 Task: Add Sensible Portions Sea Salt Garden Veggie Straws to the cart.
Action: Mouse moved to (203, 258)
Screenshot: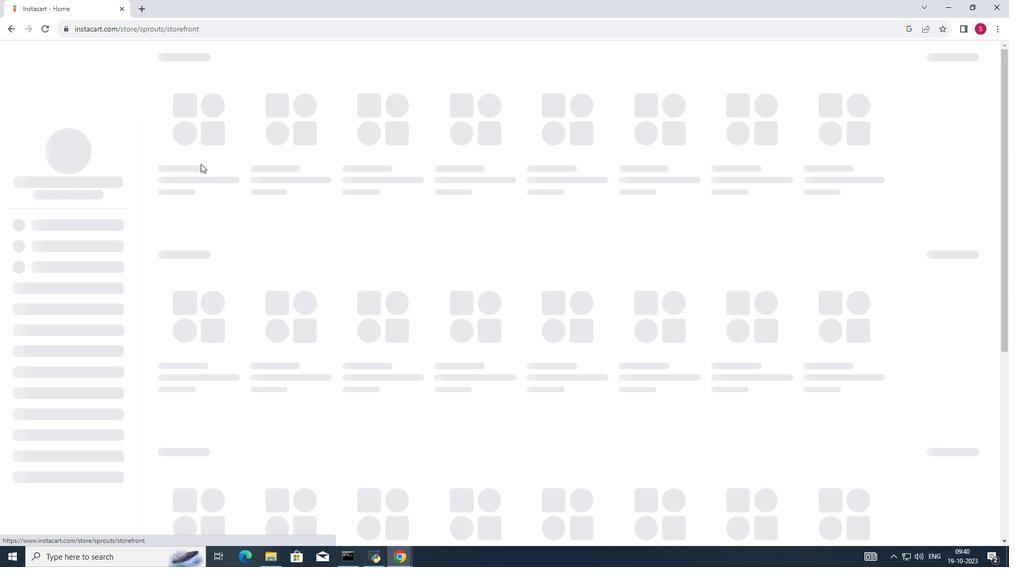
Action: Mouse pressed left at (203, 258)
Screenshot: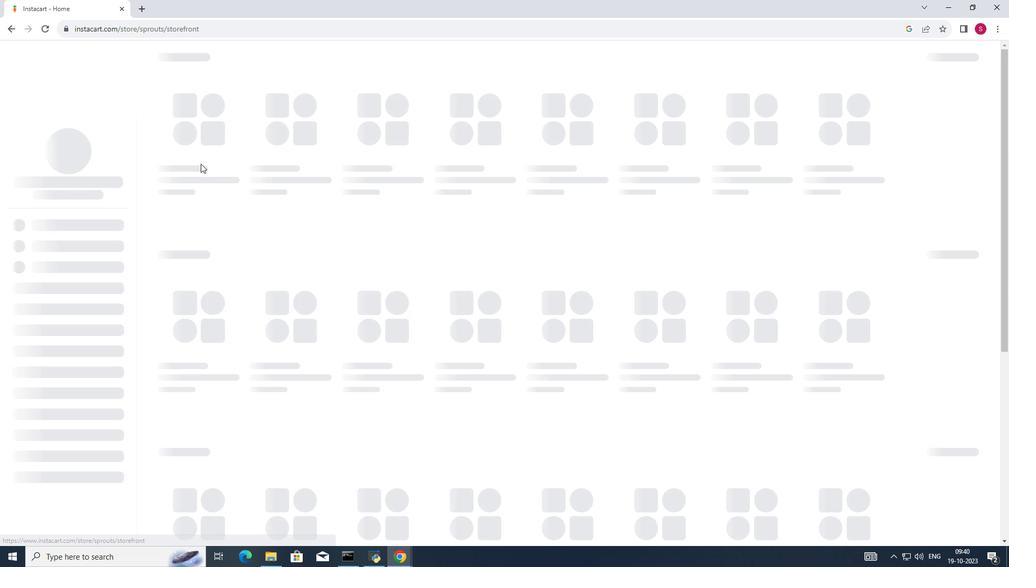 
Action: Mouse moved to (48, 434)
Screenshot: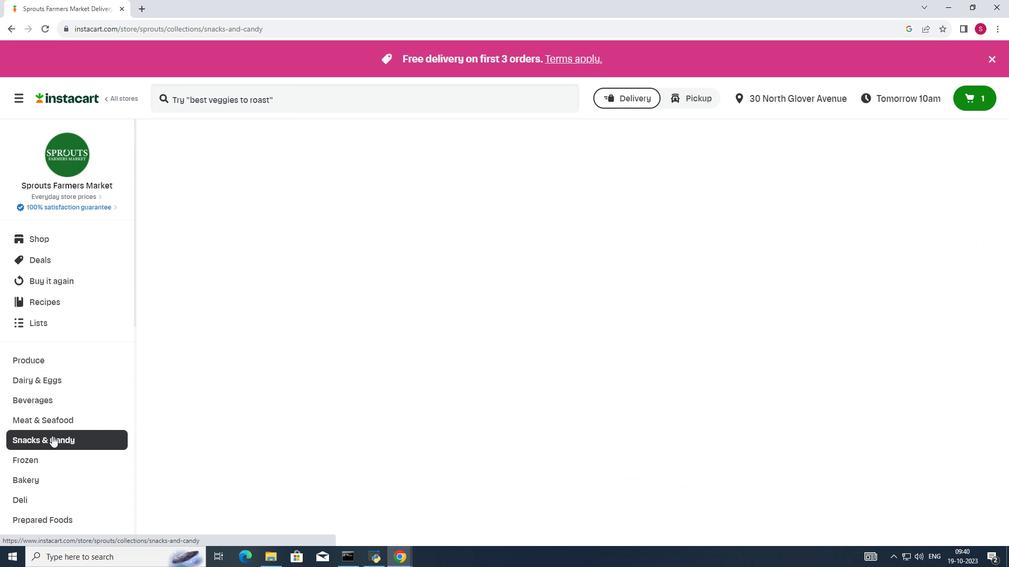
Action: Mouse pressed left at (48, 434)
Screenshot: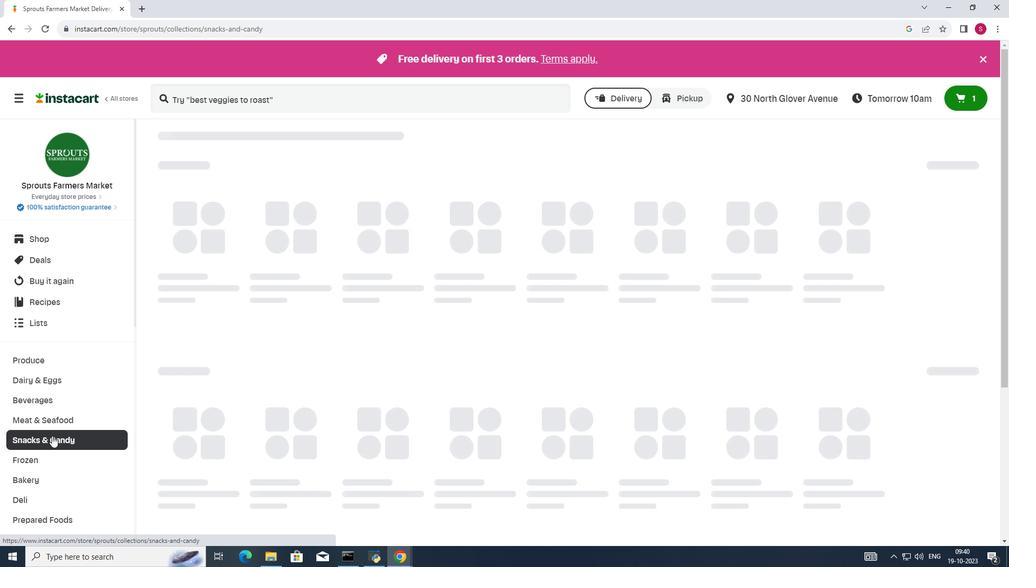 
Action: Mouse moved to (355, 258)
Screenshot: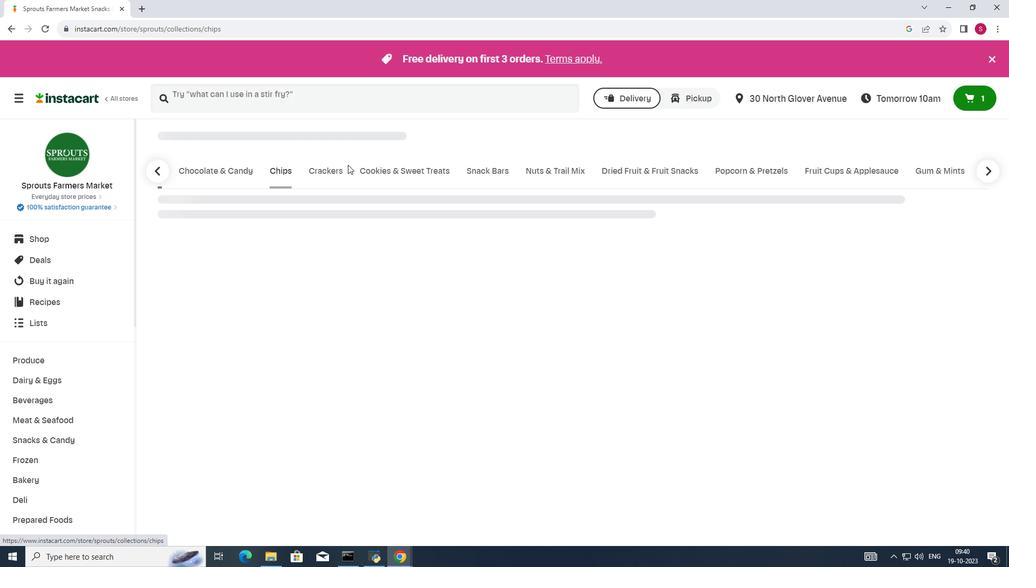 
Action: Mouse pressed left at (355, 258)
Screenshot: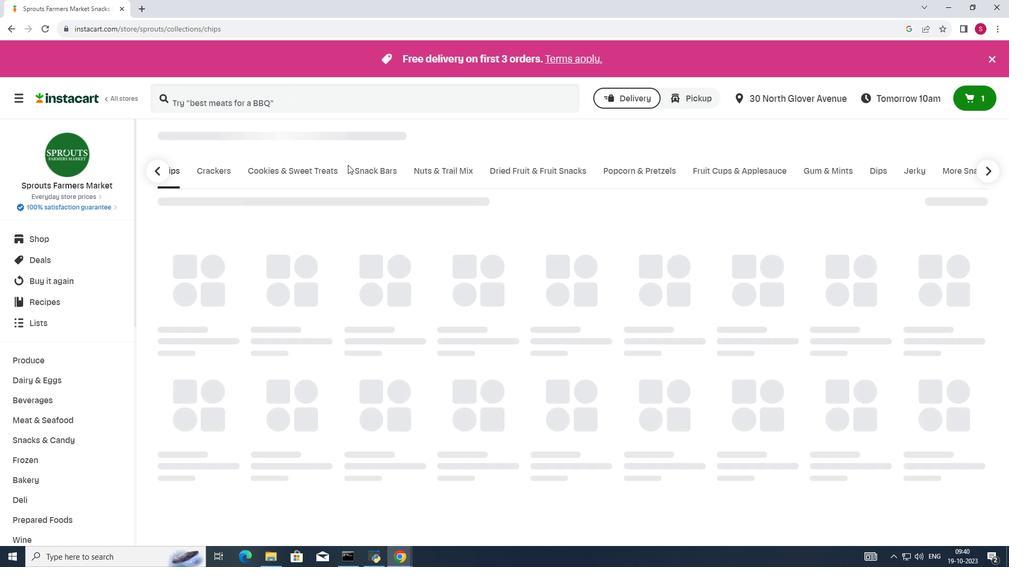 
Action: Mouse moved to (515, 287)
Screenshot: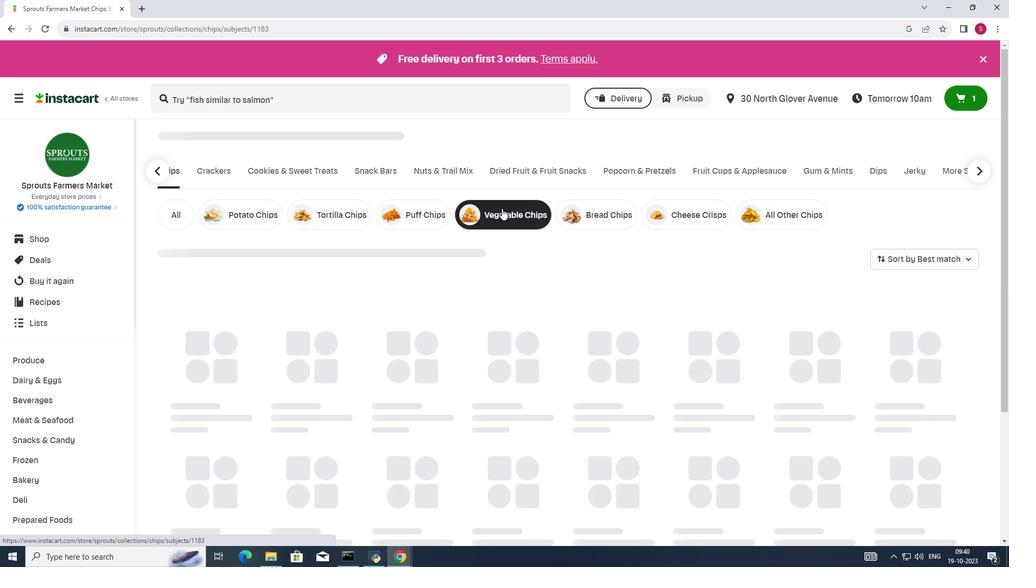 
Action: Mouse pressed left at (515, 287)
Screenshot: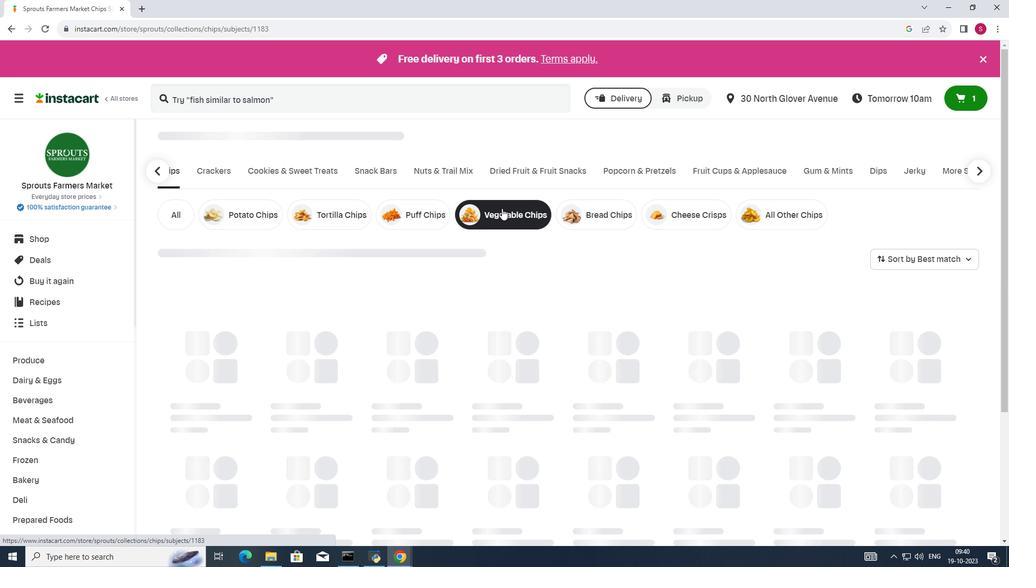 
Action: Mouse moved to (636, 386)
Screenshot: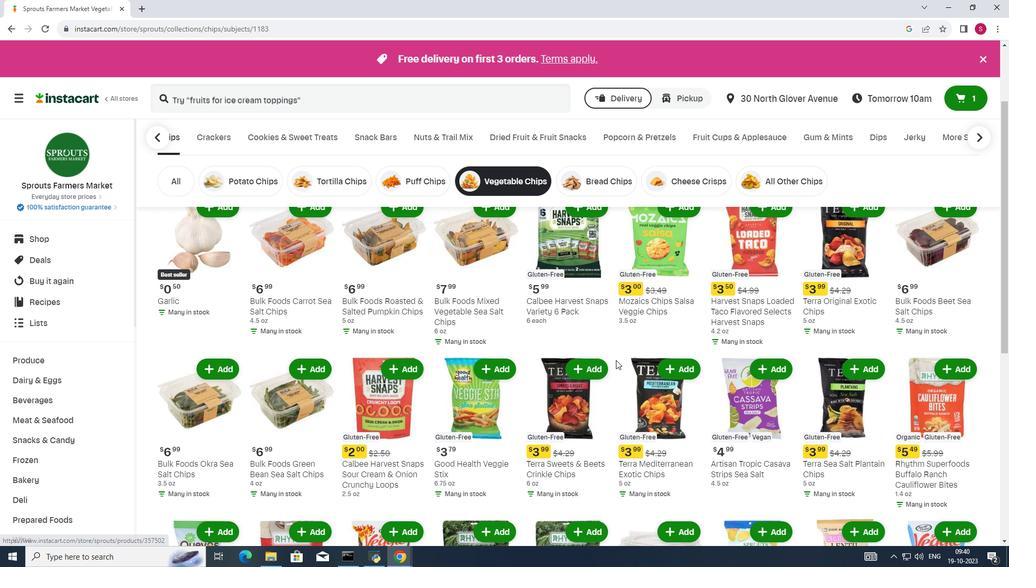 
Action: Mouse scrolled (636, 385) with delta (0, 0)
Screenshot: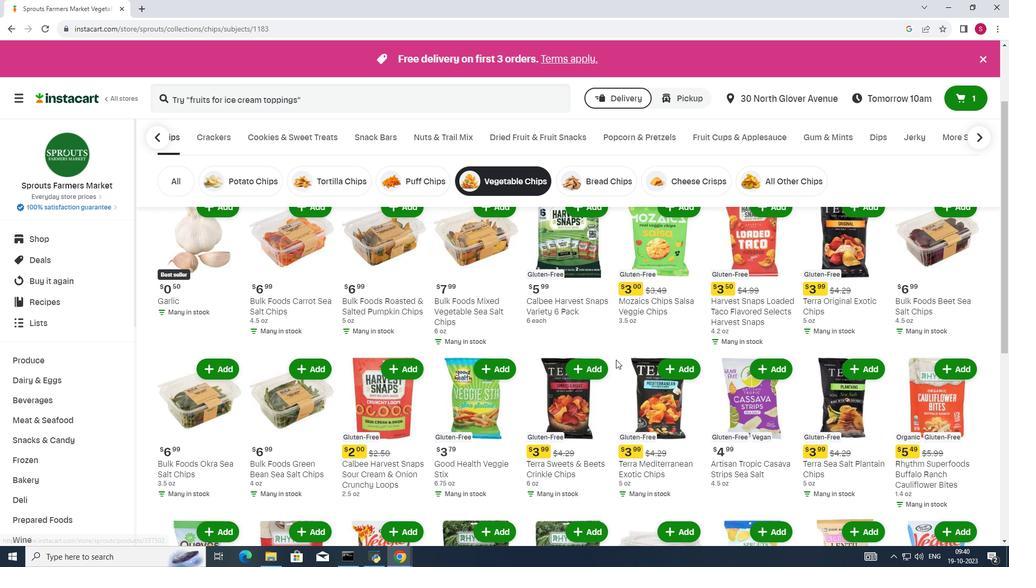 
Action: Mouse scrolled (636, 385) with delta (0, 0)
Screenshot: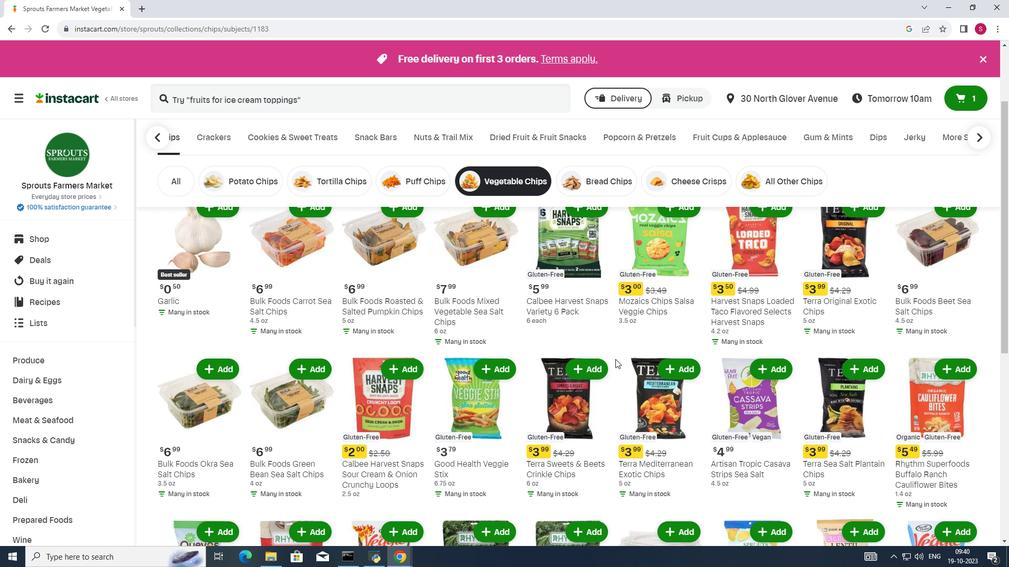 
Action: Mouse moved to (633, 384)
Screenshot: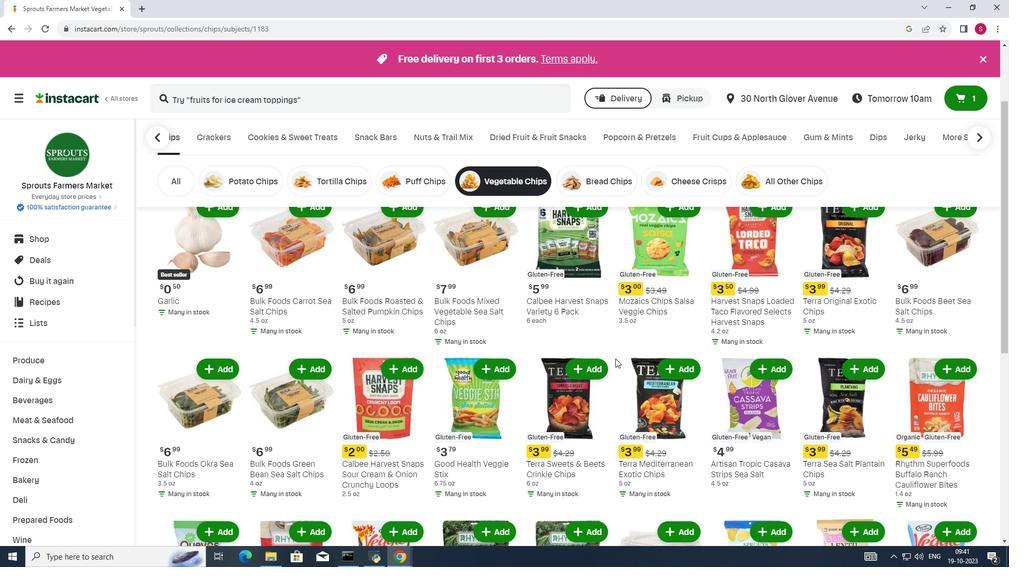 
Action: Mouse scrolled (633, 383) with delta (0, 0)
Screenshot: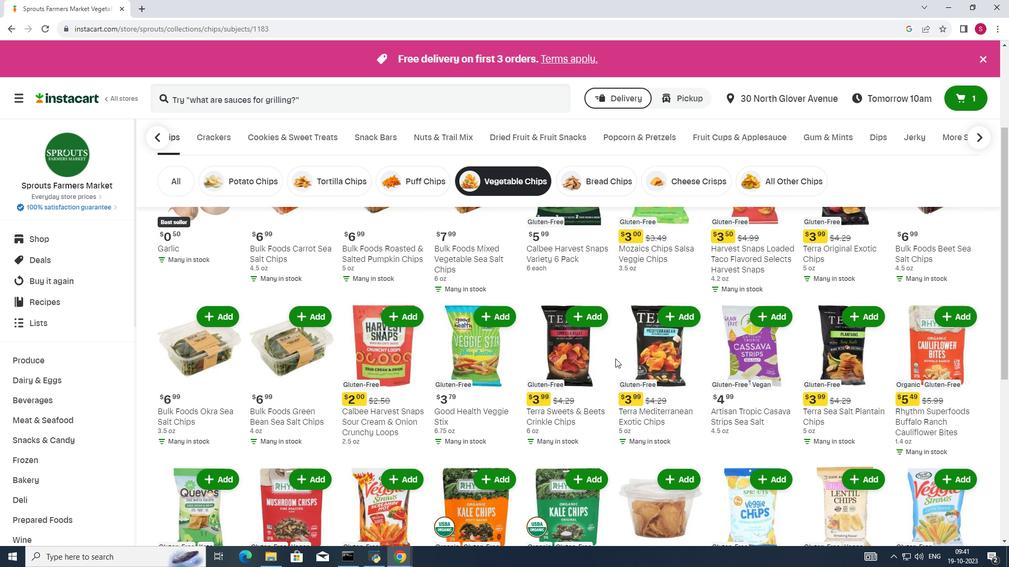 
Action: Mouse scrolled (633, 383) with delta (0, 0)
Screenshot: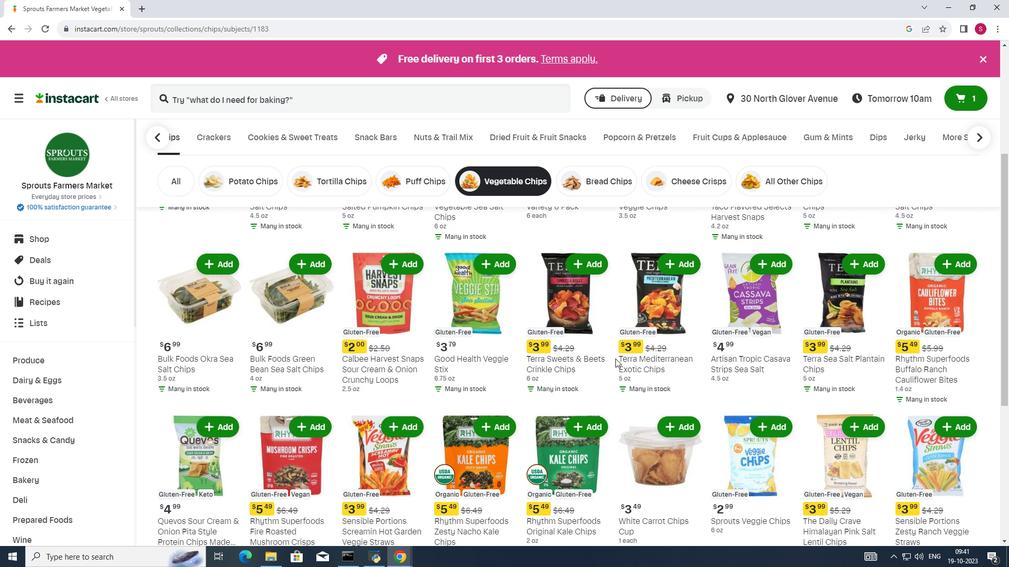 
Action: Mouse scrolled (633, 383) with delta (0, 0)
Screenshot: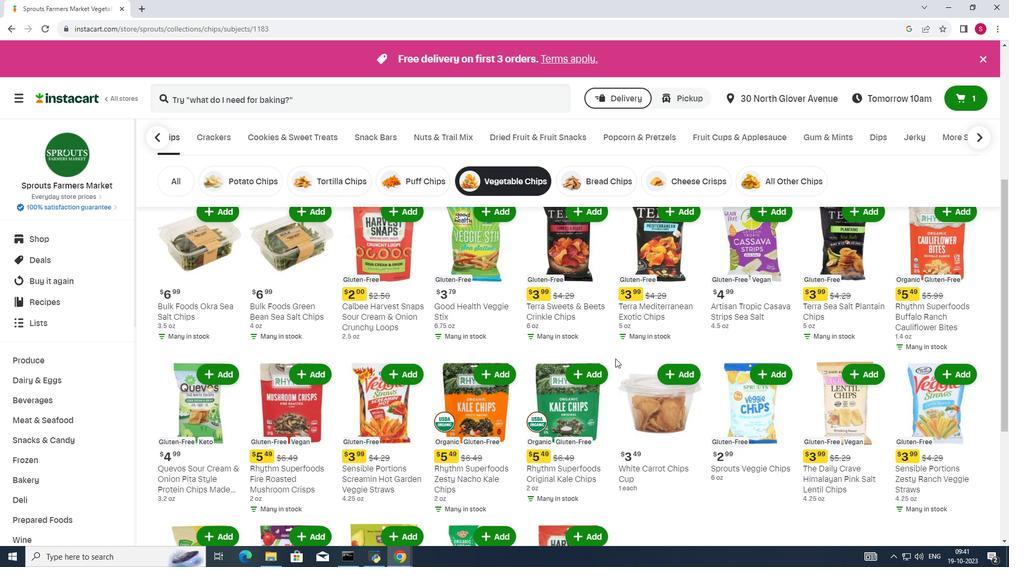 
Action: Mouse scrolled (633, 383) with delta (0, 0)
Screenshot: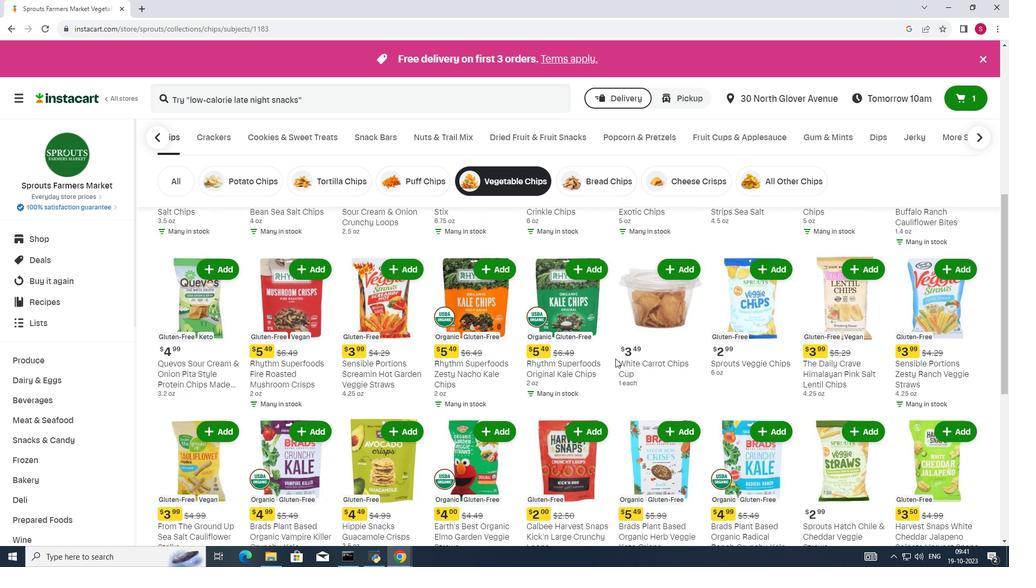 
Action: Mouse scrolled (633, 383) with delta (0, 0)
Screenshot: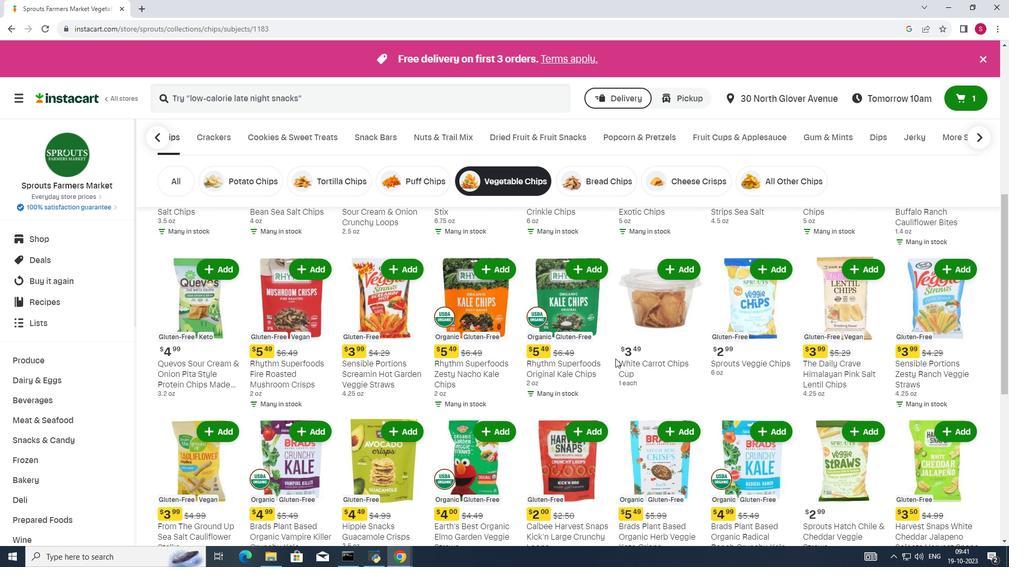 
Action: Mouse moved to (574, 376)
Screenshot: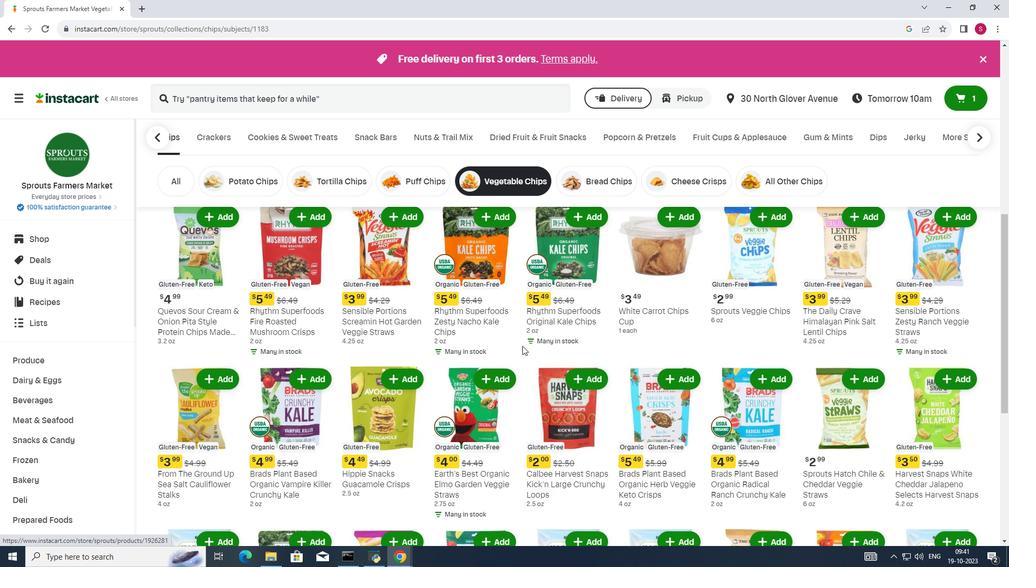 
Action: Mouse scrolled (574, 375) with delta (0, 0)
Screenshot: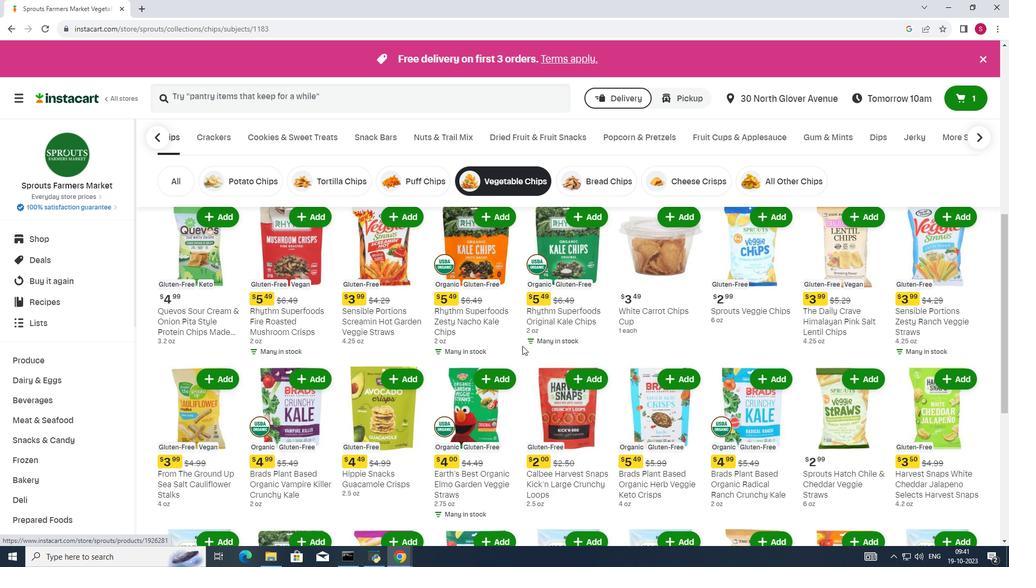 
Action: Mouse moved to (536, 375)
Screenshot: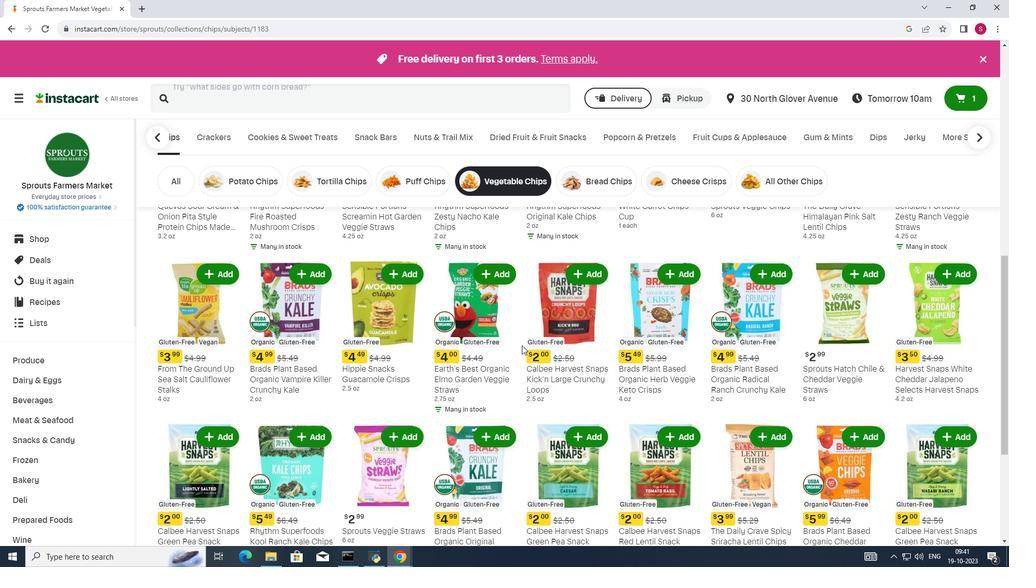 
Action: Mouse scrolled (536, 375) with delta (0, 0)
Screenshot: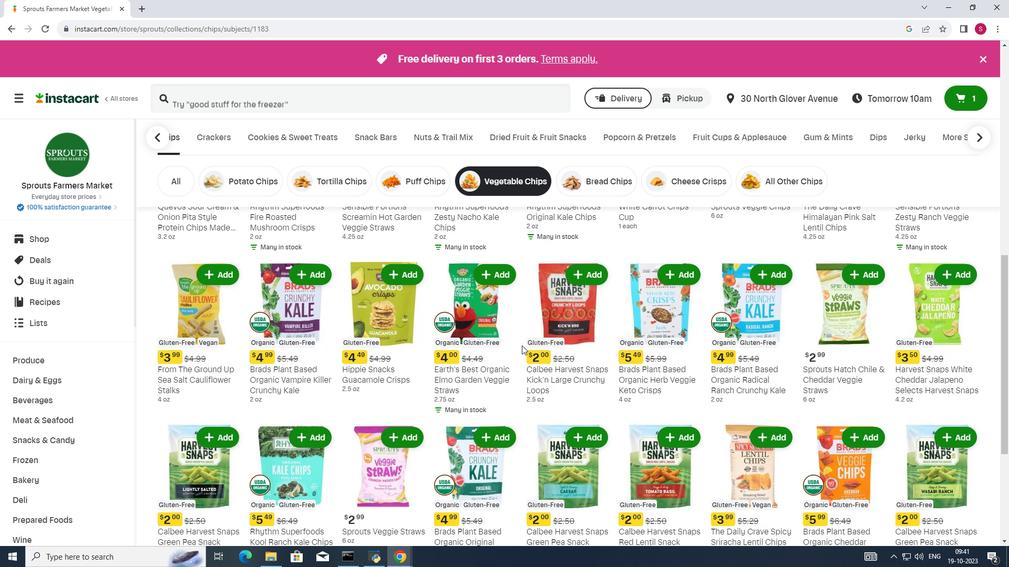 
Action: Mouse scrolled (536, 375) with delta (0, 0)
Screenshot: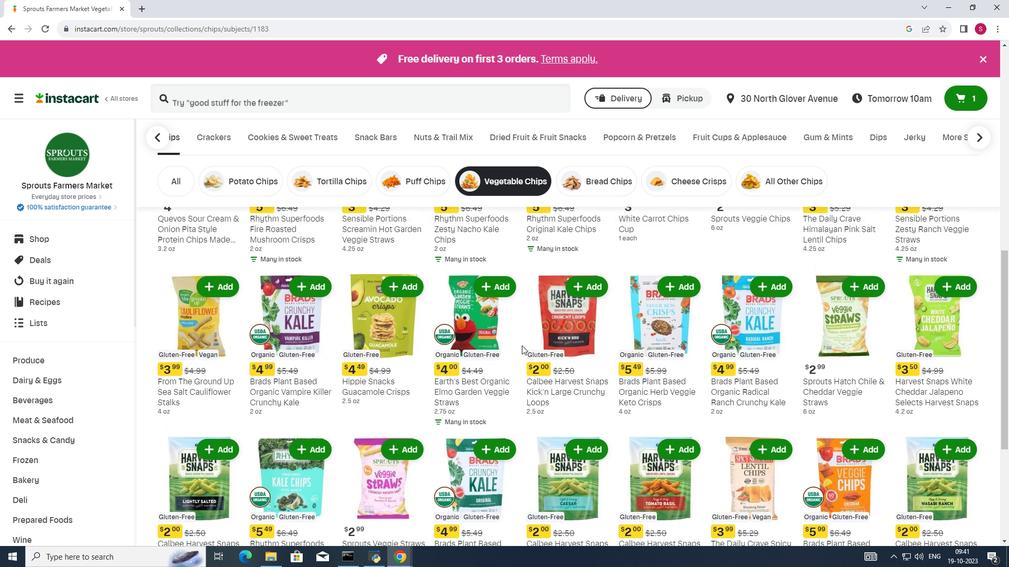 
Action: Mouse scrolled (536, 375) with delta (0, 0)
Screenshot: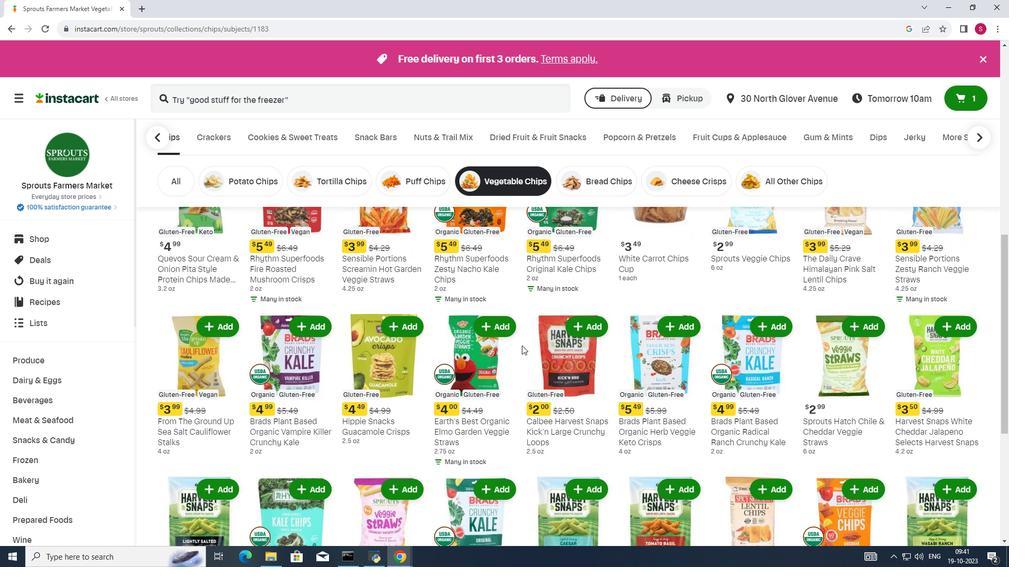 
Action: Mouse scrolled (536, 375) with delta (0, 0)
Screenshot: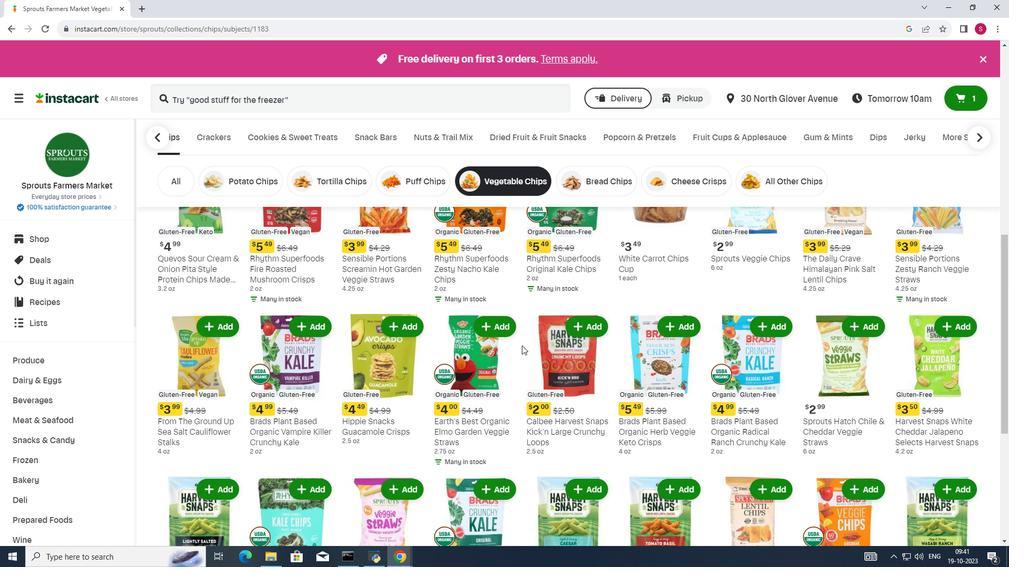 
Action: Mouse scrolled (536, 375) with delta (0, 0)
Screenshot: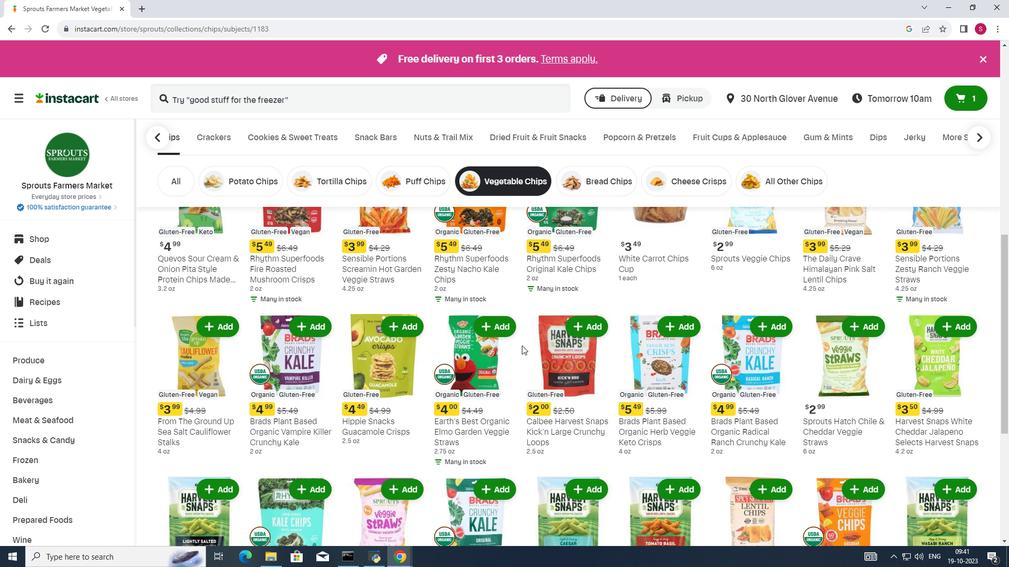 
Action: Mouse moved to (538, 374)
Screenshot: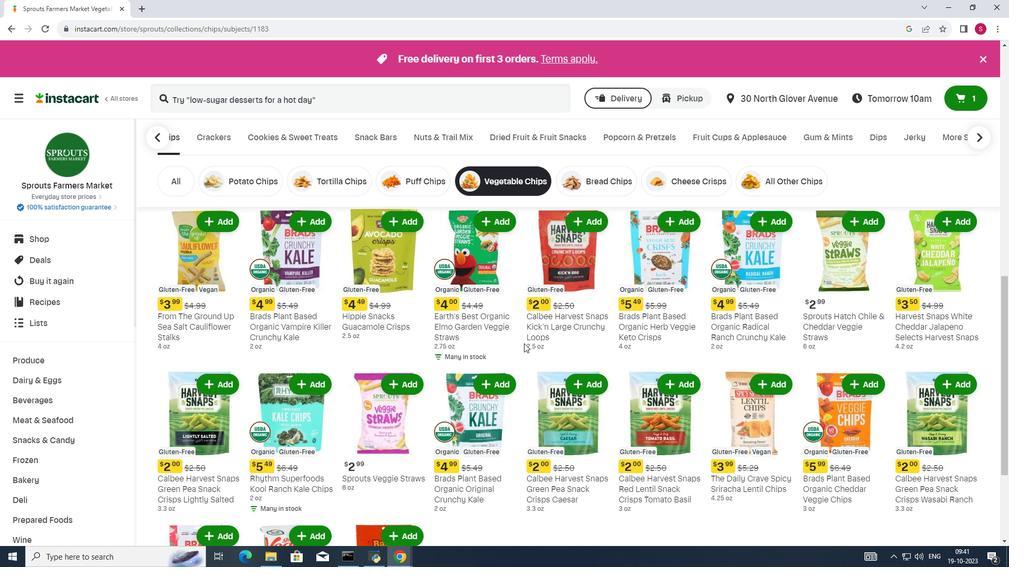 
Action: Mouse scrolled (538, 373) with delta (0, 0)
Screenshot: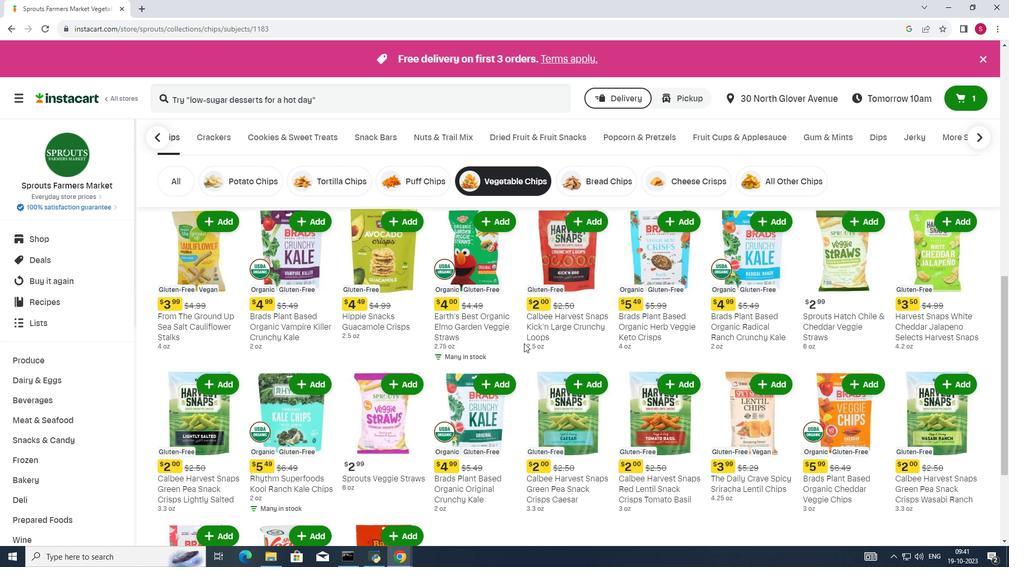 
Action: Mouse scrolled (538, 373) with delta (0, 0)
Screenshot: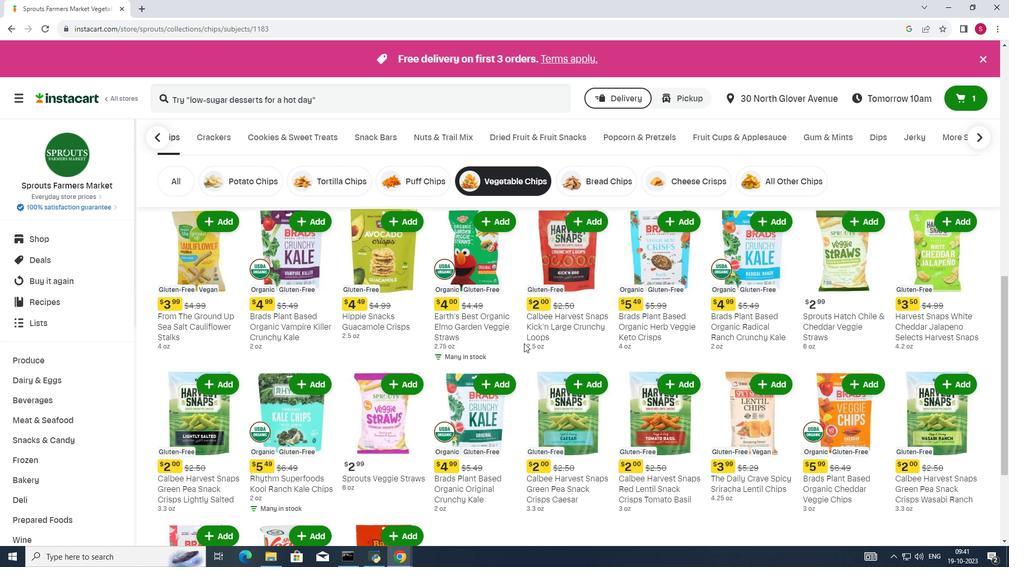 
Action: Mouse scrolled (538, 373) with delta (0, 0)
Screenshot: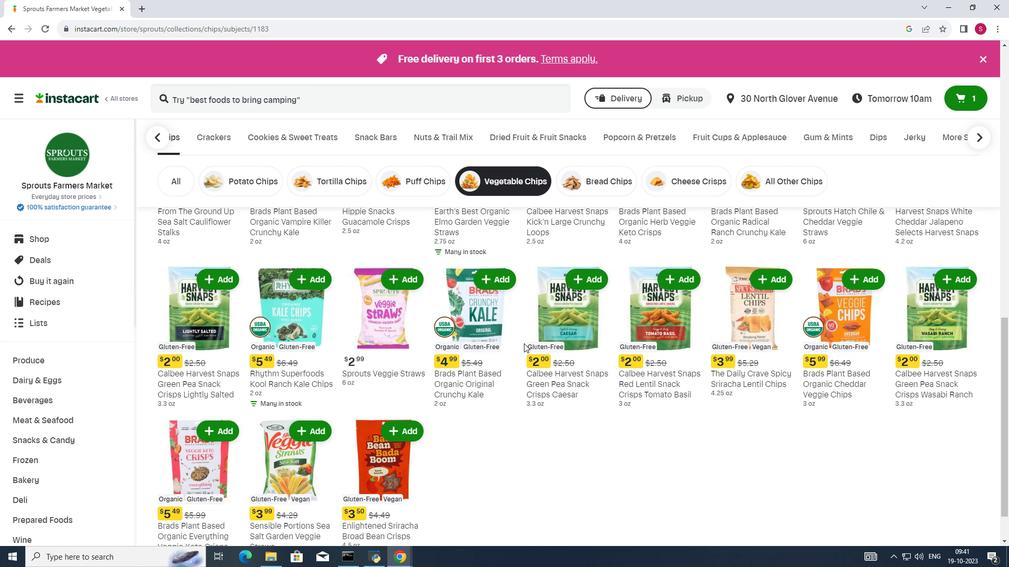 
Action: Mouse scrolled (538, 373) with delta (0, 0)
Screenshot: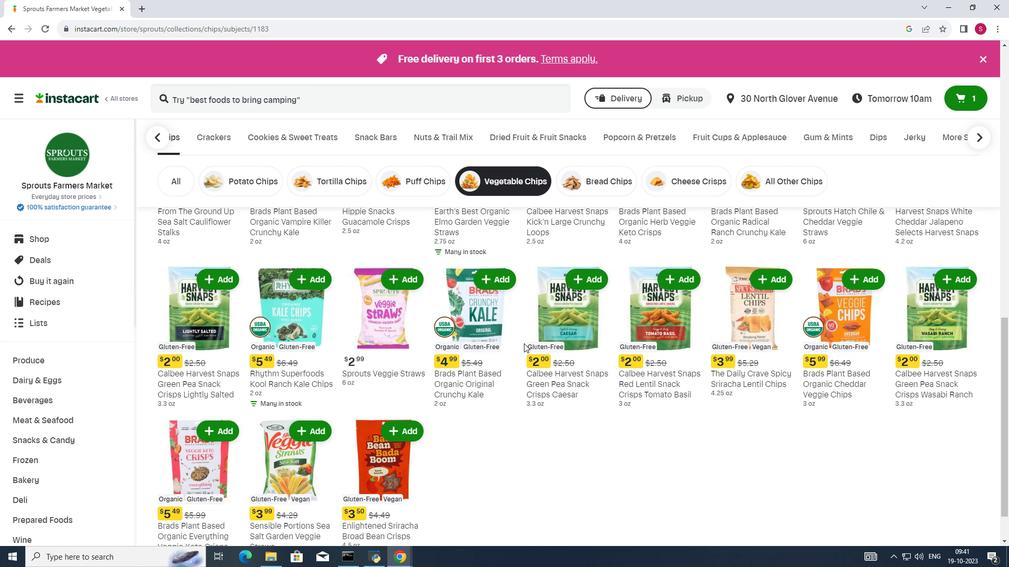 
Action: Mouse scrolled (538, 373) with delta (0, 0)
Screenshot: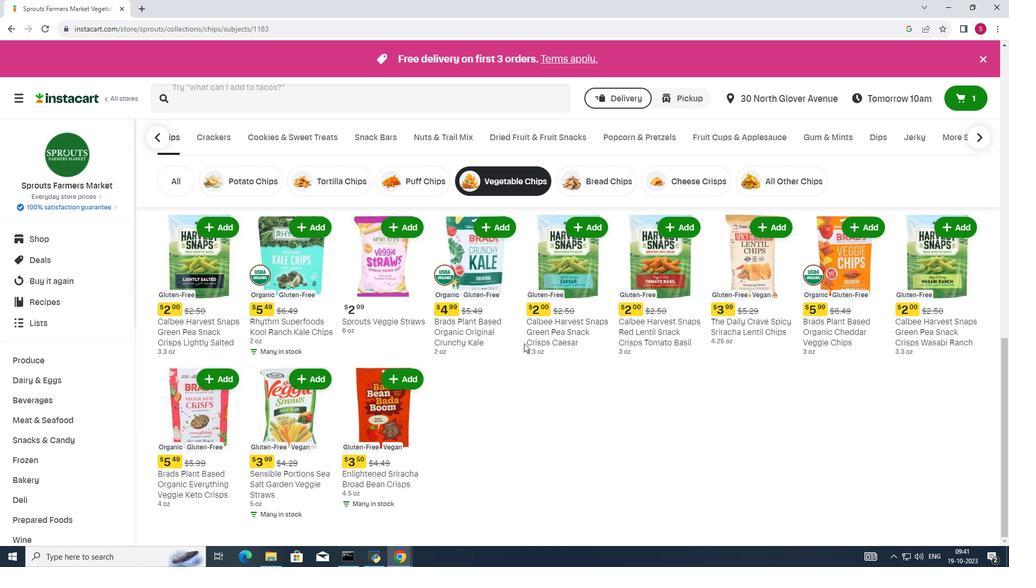 
Action: Mouse scrolled (538, 373) with delta (0, 0)
Screenshot: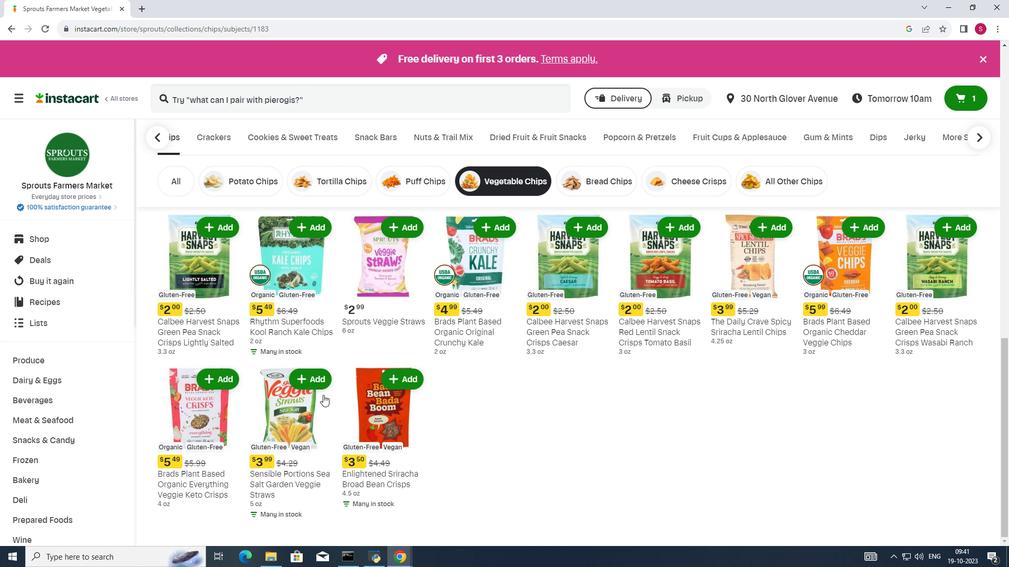 
Action: Mouse moved to (300, 397)
Screenshot: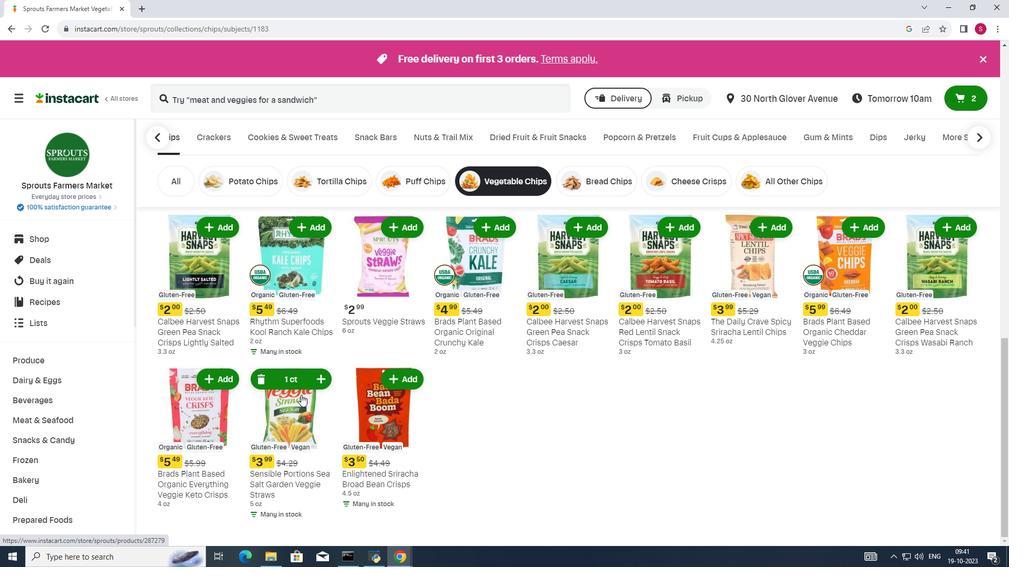 
Action: Mouse pressed left at (300, 397)
Screenshot: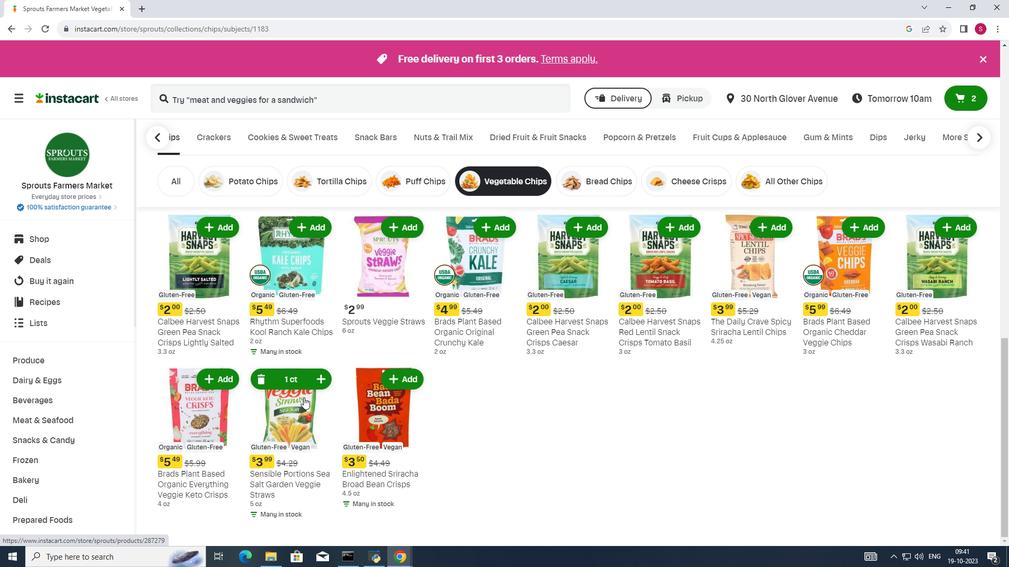 
Action: Mouse moved to (310, 409)
Screenshot: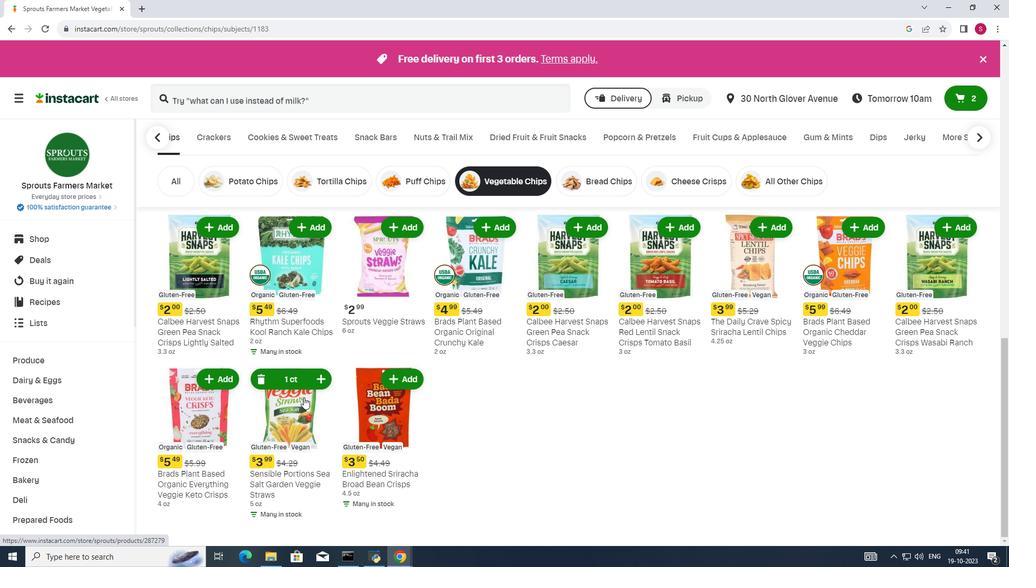 
